 Task: Set the shadow distance for the text renderer to 0.06.
Action: Mouse moved to (112, 11)
Screenshot: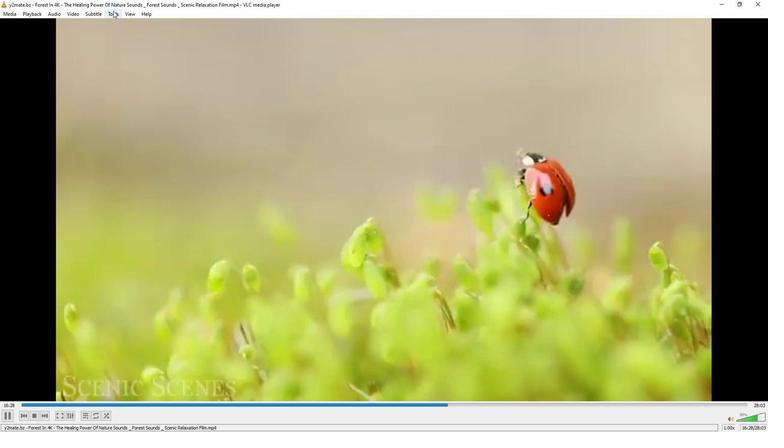 
Action: Mouse pressed left at (112, 11)
Screenshot: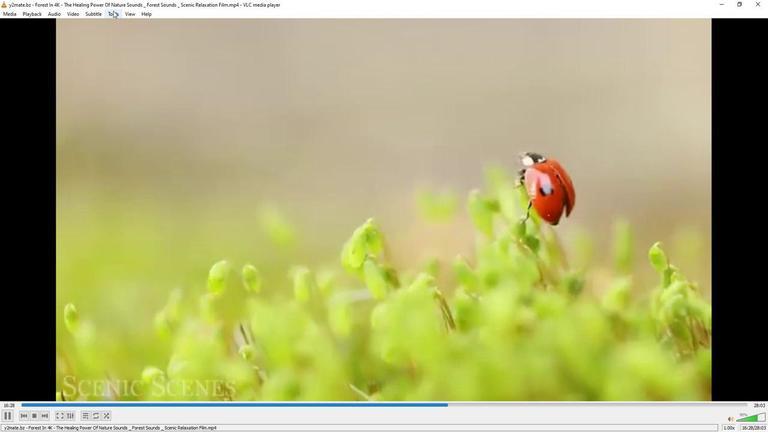 
Action: Mouse moved to (144, 111)
Screenshot: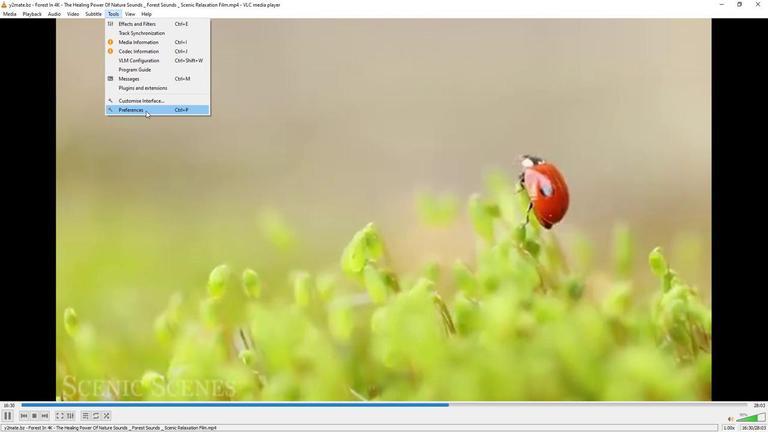 
Action: Mouse pressed left at (144, 111)
Screenshot: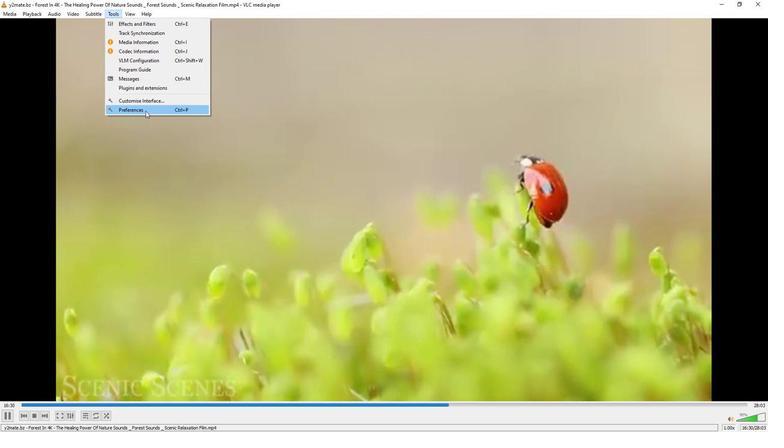 
Action: Mouse moved to (252, 353)
Screenshot: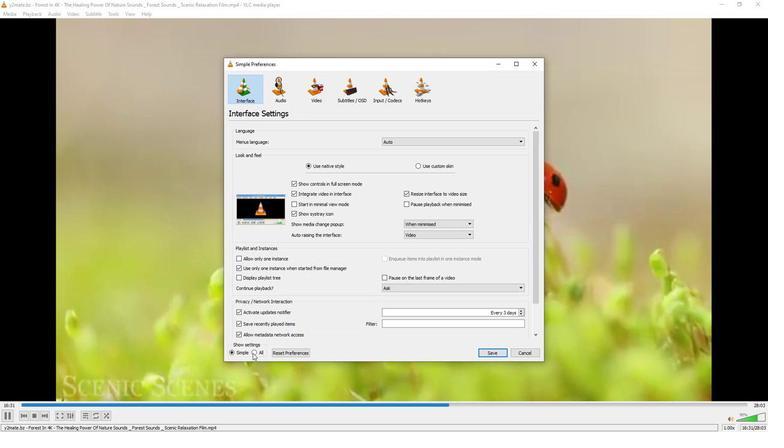 
Action: Mouse pressed left at (252, 353)
Screenshot: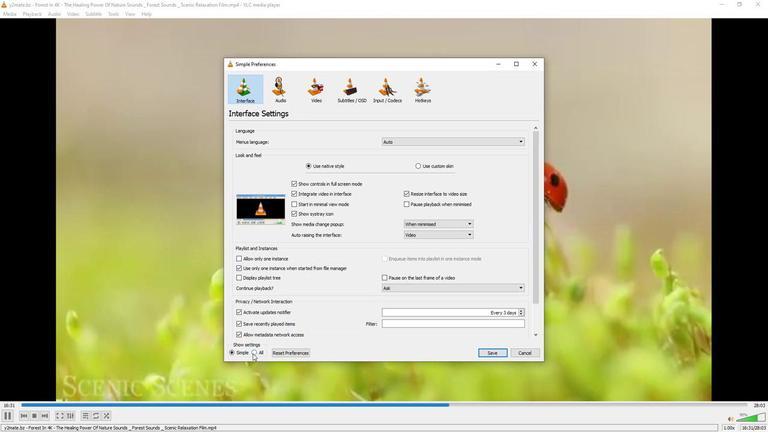 
Action: Mouse moved to (231, 233)
Screenshot: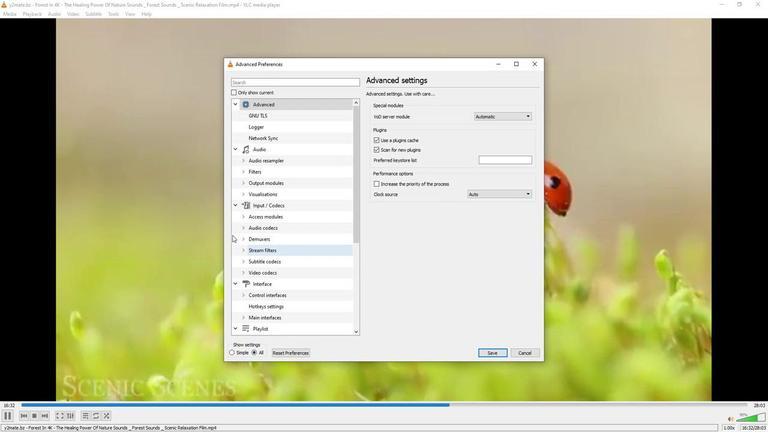 
Action: Mouse scrolled (231, 233) with delta (0, 0)
Screenshot: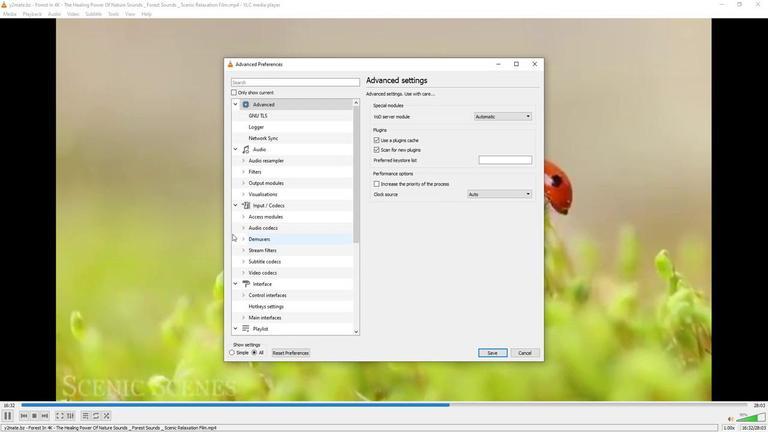 
Action: Mouse scrolled (231, 233) with delta (0, 0)
Screenshot: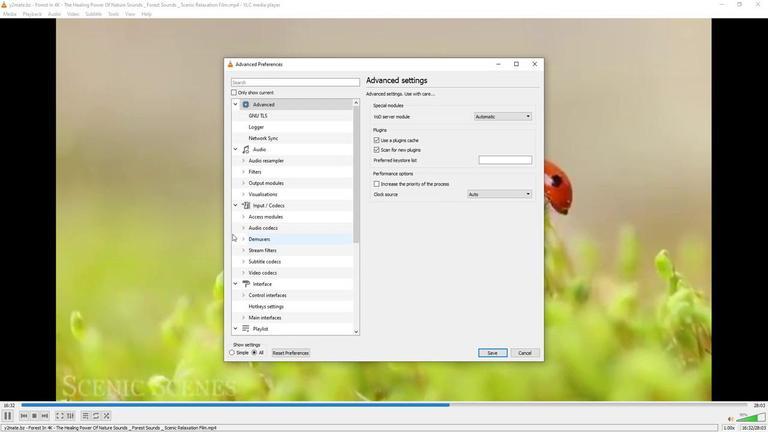 
Action: Mouse scrolled (231, 233) with delta (0, 0)
Screenshot: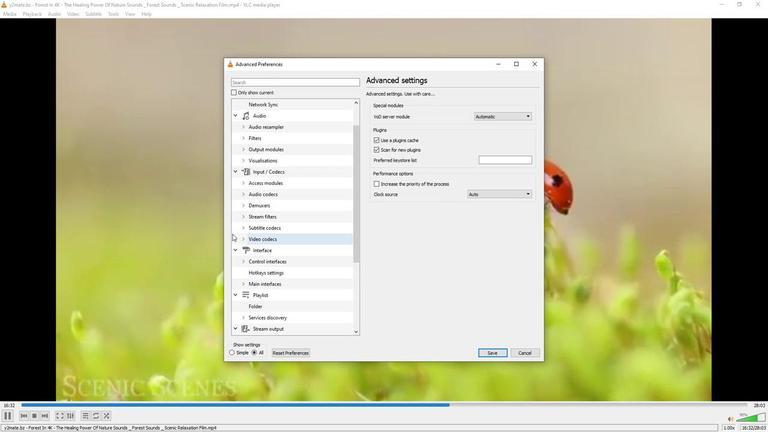 
Action: Mouse scrolled (231, 233) with delta (0, 0)
Screenshot: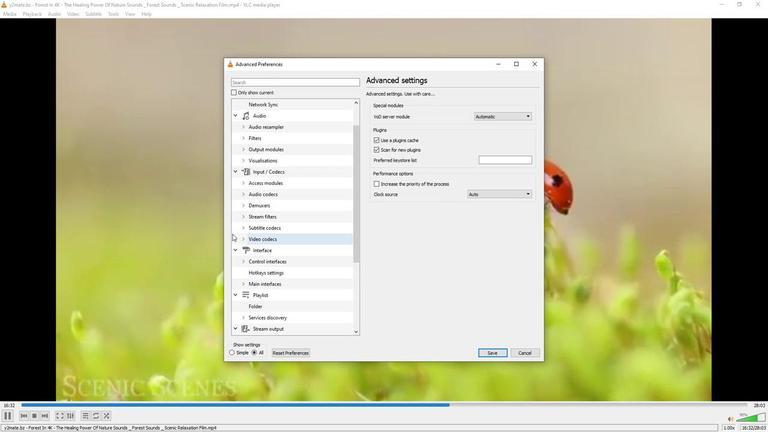 
Action: Mouse scrolled (231, 233) with delta (0, 0)
Screenshot: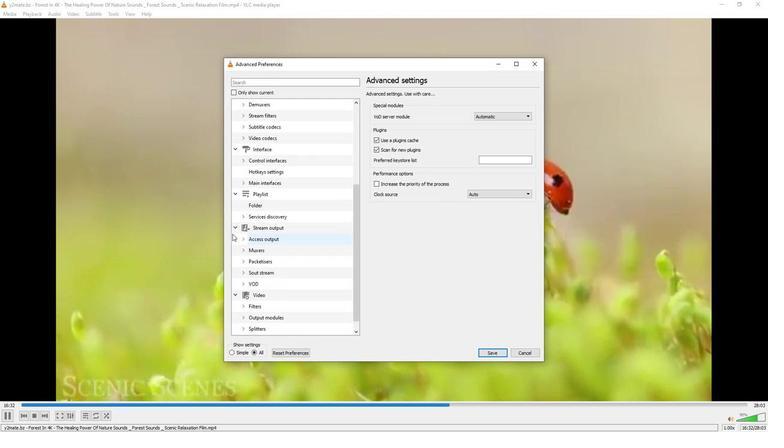 
Action: Mouse scrolled (231, 233) with delta (0, 0)
Screenshot: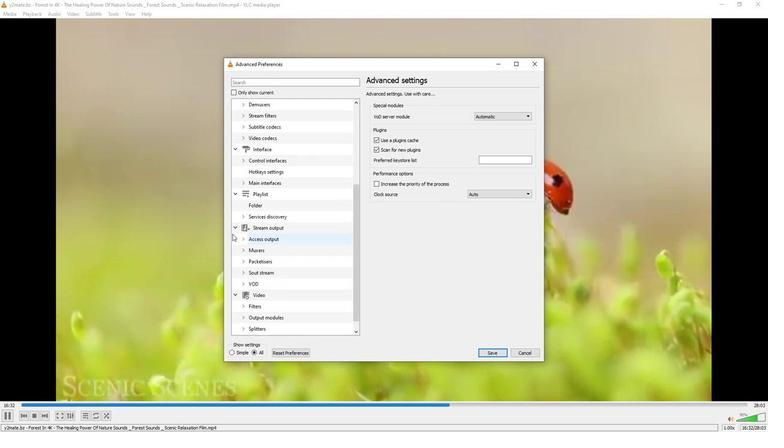 
Action: Mouse moved to (231, 233)
Screenshot: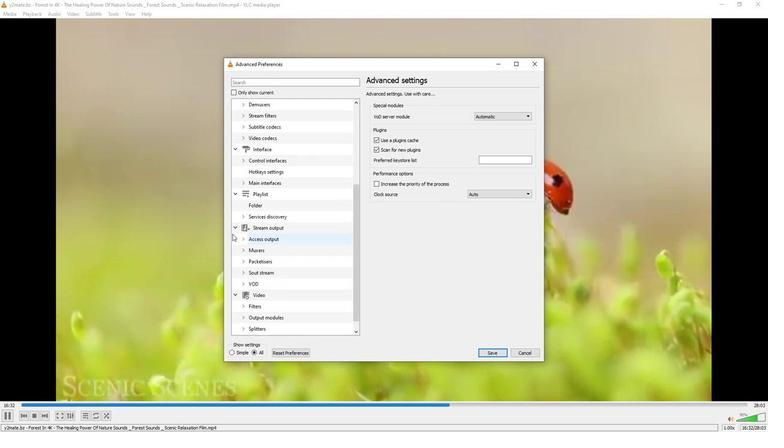 
Action: Mouse scrolled (231, 233) with delta (0, 0)
Screenshot: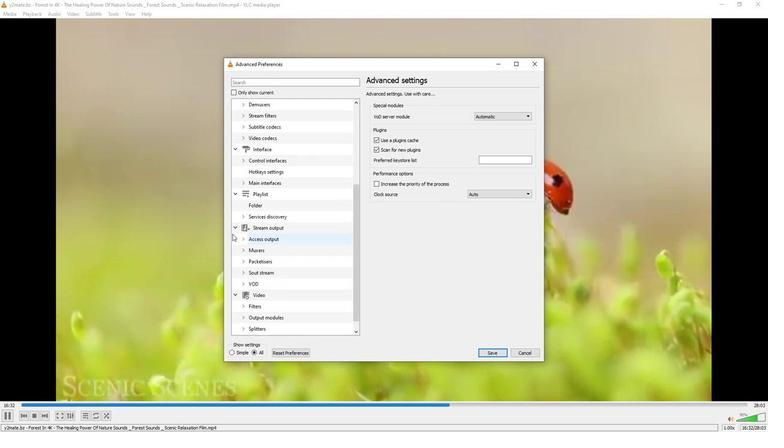 
Action: Mouse moved to (244, 329)
Screenshot: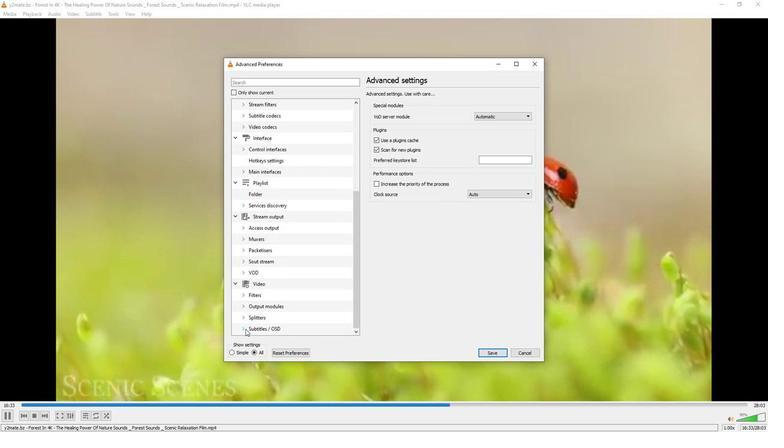
Action: Mouse pressed left at (244, 329)
Screenshot: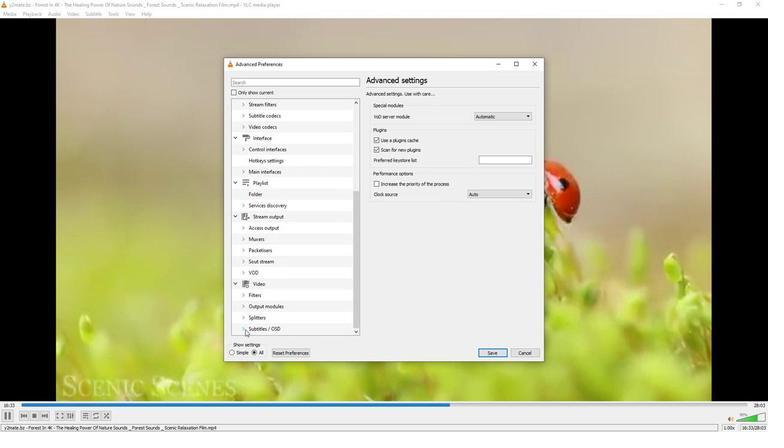 
Action: Mouse moved to (247, 283)
Screenshot: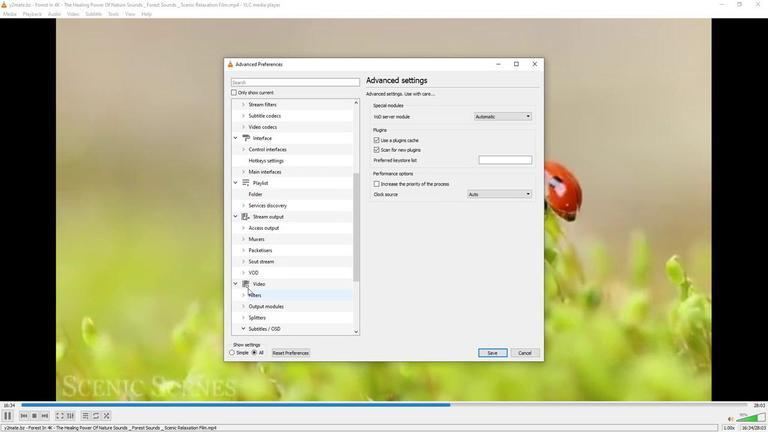 
Action: Mouse scrolled (247, 282) with delta (0, 0)
Screenshot: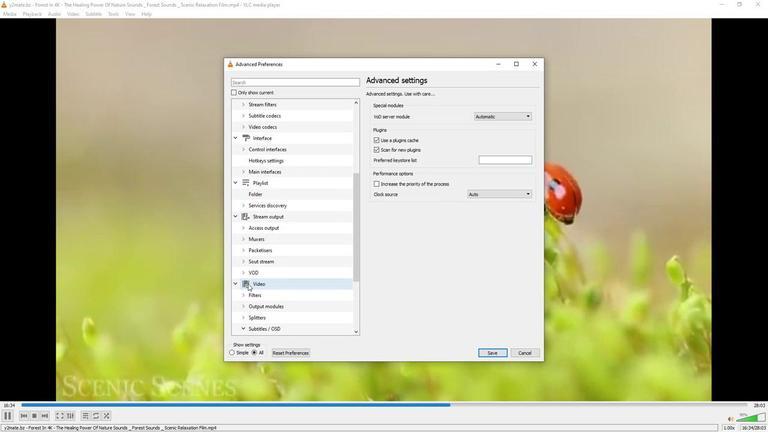 
Action: Mouse scrolled (247, 282) with delta (0, 0)
Screenshot: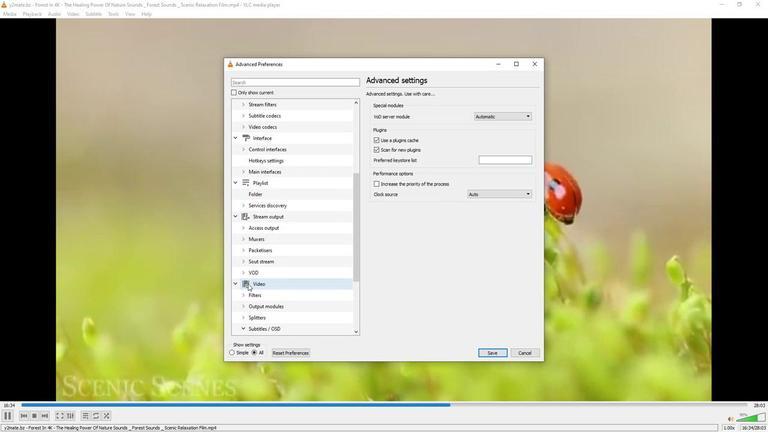 
Action: Mouse scrolled (247, 282) with delta (0, 0)
Screenshot: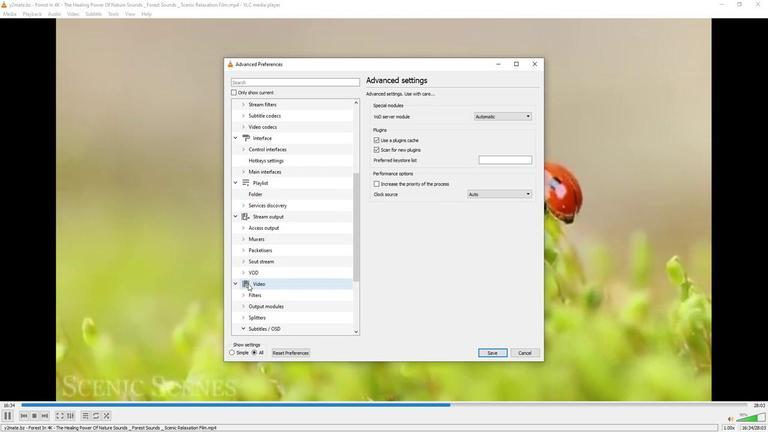 
Action: Mouse scrolled (247, 282) with delta (0, 0)
Screenshot: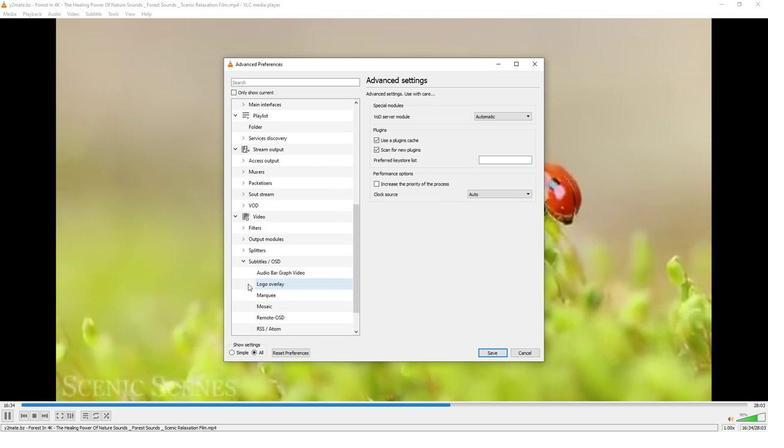 
Action: Mouse scrolled (247, 282) with delta (0, 0)
Screenshot: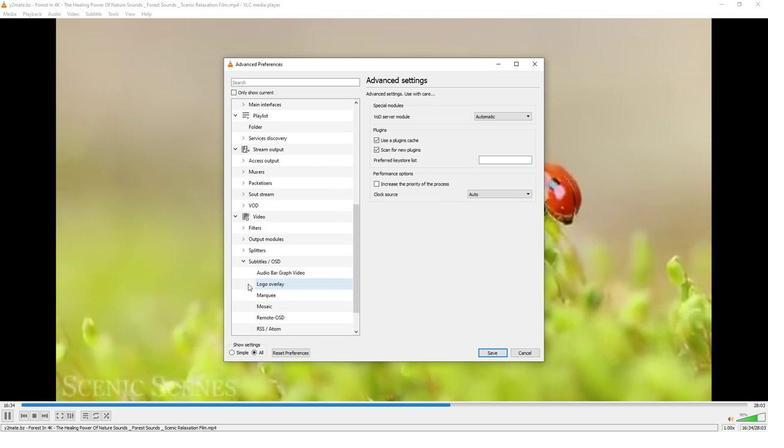 
Action: Mouse scrolled (247, 282) with delta (0, 0)
Screenshot: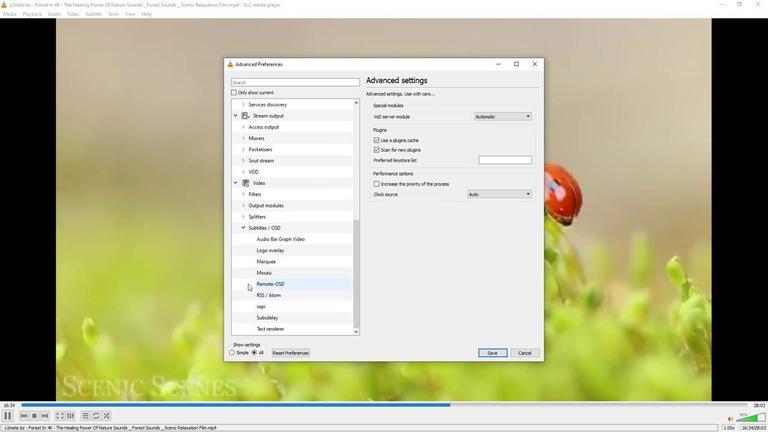 
Action: Mouse moved to (247, 281)
Screenshot: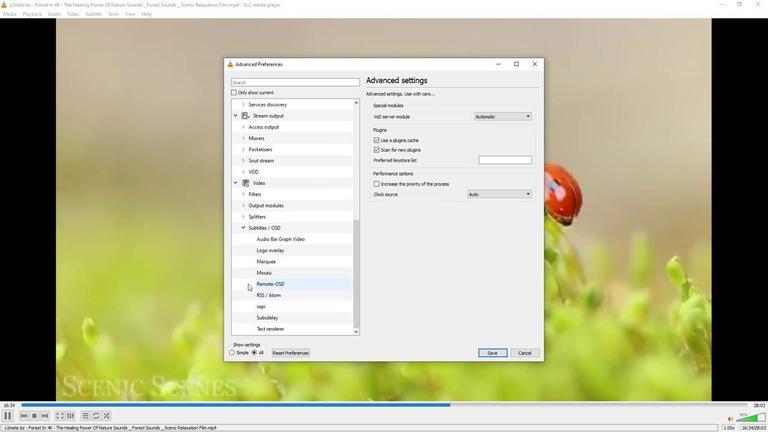 
Action: Mouse scrolled (247, 280) with delta (0, 0)
Screenshot: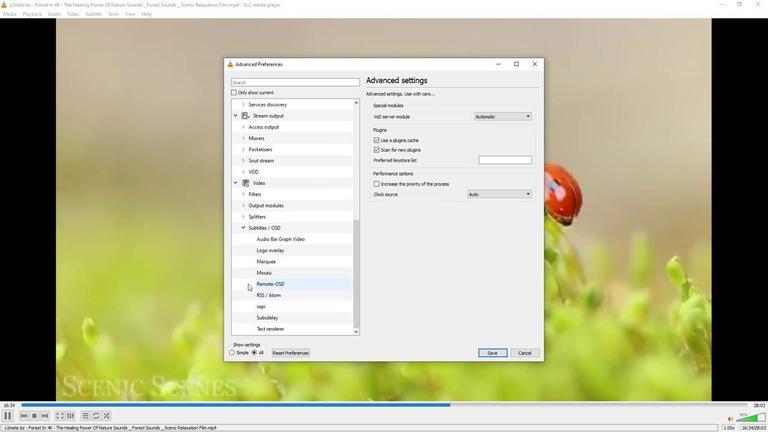 
Action: Mouse moved to (247, 279)
Screenshot: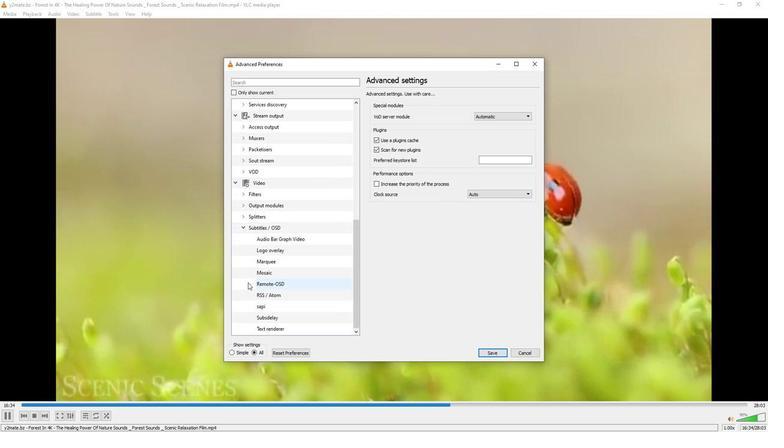 
Action: Mouse scrolled (247, 278) with delta (0, 0)
Screenshot: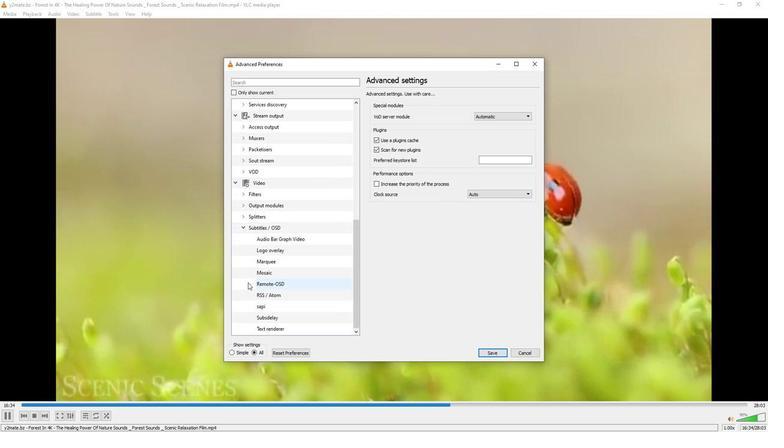 
Action: Mouse moved to (264, 328)
Screenshot: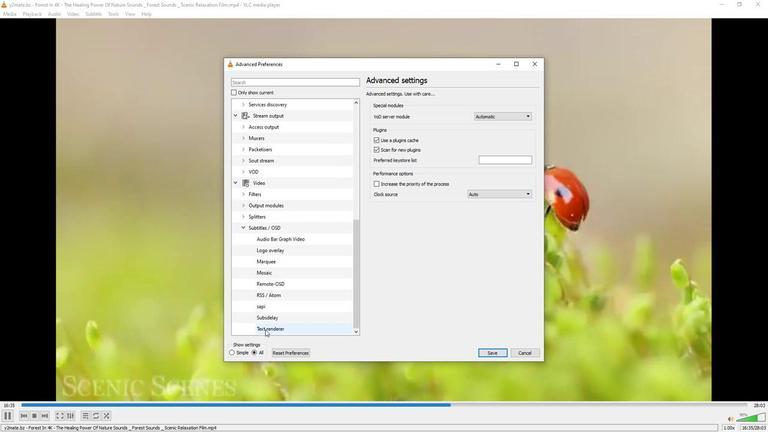 
Action: Mouse pressed left at (264, 328)
Screenshot: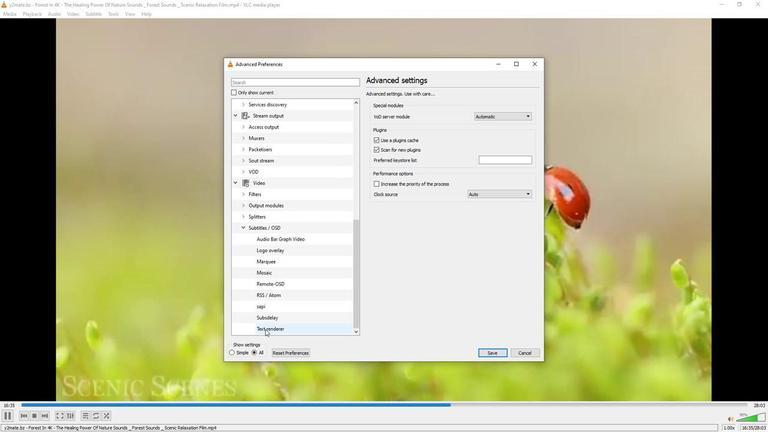 
Action: Mouse moved to (532, 272)
Screenshot: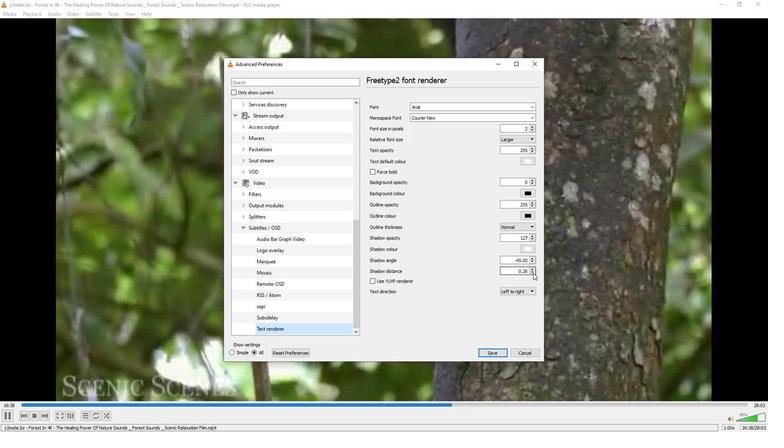 
Action: Mouse pressed left at (532, 272)
Screenshot: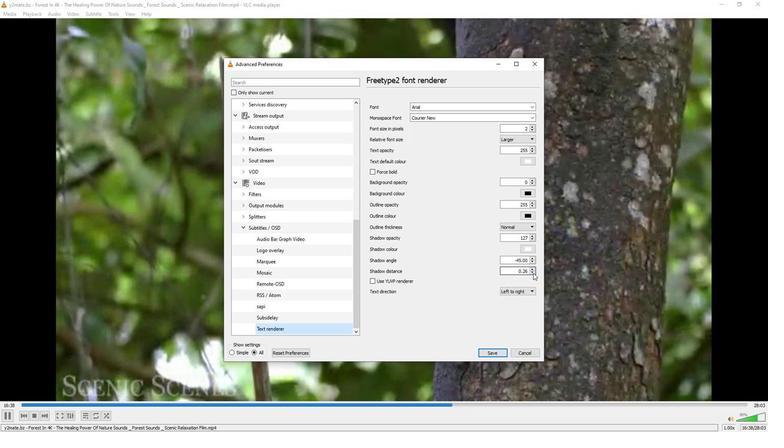
Action: Mouse moved to (524, 269)
Screenshot: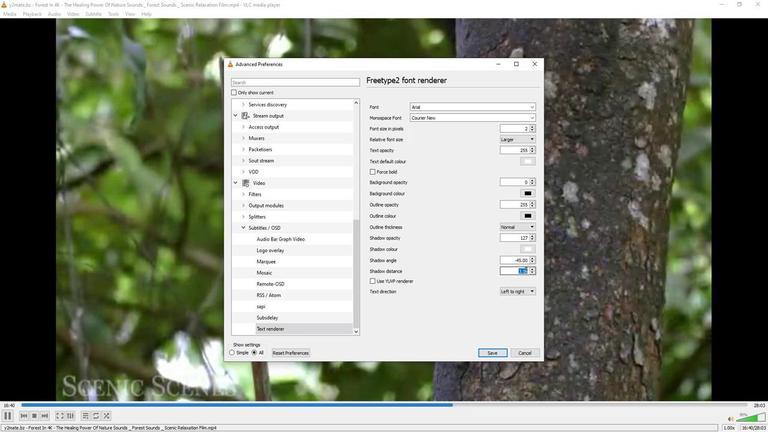 
Action: Mouse pressed left at (524, 269)
Screenshot: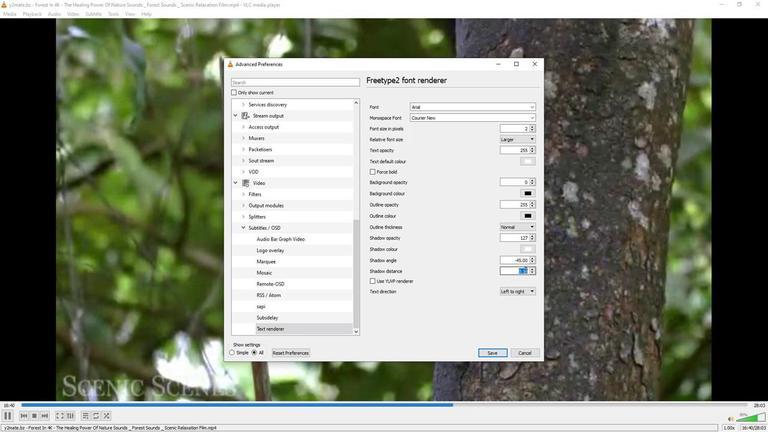 
Action: Mouse moved to (538, 281)
Screenshot: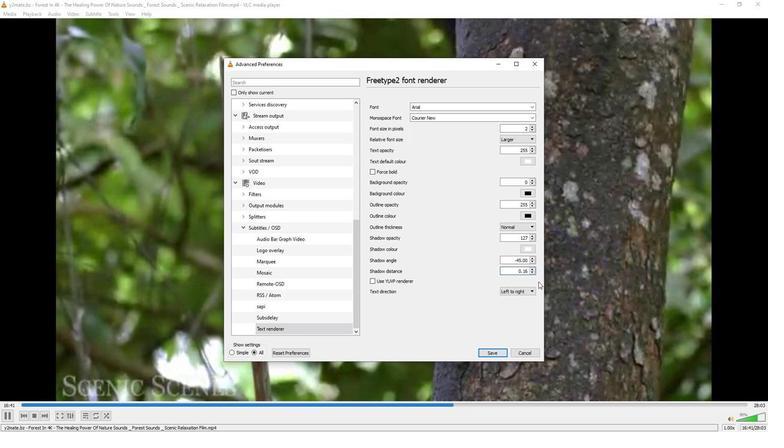 
Action: Key pressed <Key.backspace>0
Screenshot: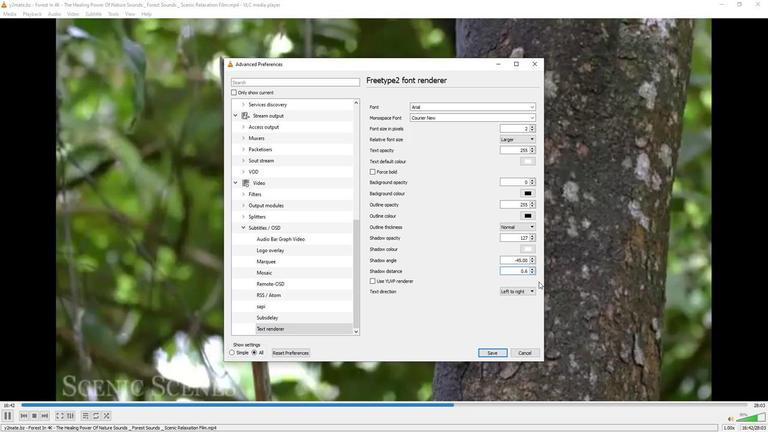 
Action: Mouse moved to (531, 284)
Screenshot: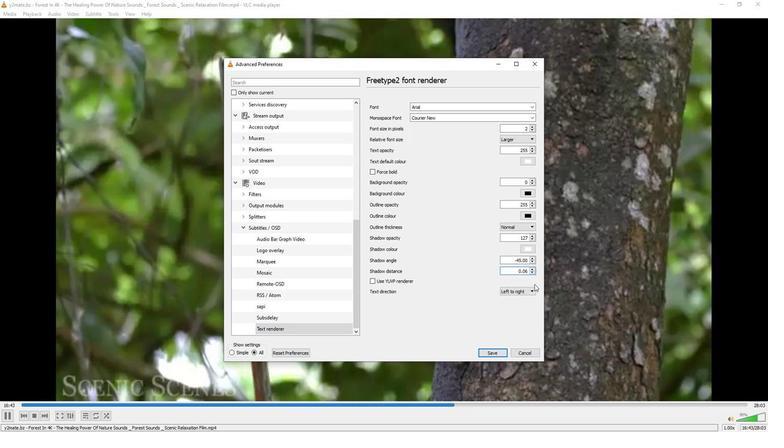 
